 Task: Open Card Card0000000309 in Board Board0000000078 in Workspace WS0000000026 in Trello. Add Member Nikrathi889@gmail.com to Card Card0000000309 in Board Board0000000078 in Workspace WS0000000026 in Trello. Add Purple Label titled Label0000000309 to Card Card0000000309 in Board Board0000000078 in Workspace WS0000000026 in Trello. Add Checklist CL0000000309 to Card Card0000000309 in Board Board0000000078 in Workspace WS0000000026 in Trello. Add Dates with Start Date as Aug 01 2023 and Due Date as Aug 31 2023 to Card Card0000000309 in Board Board0000000078 in Workspace WS0000000026 in Trello
Action: Mouse moved to (292, 226)
Screenshot: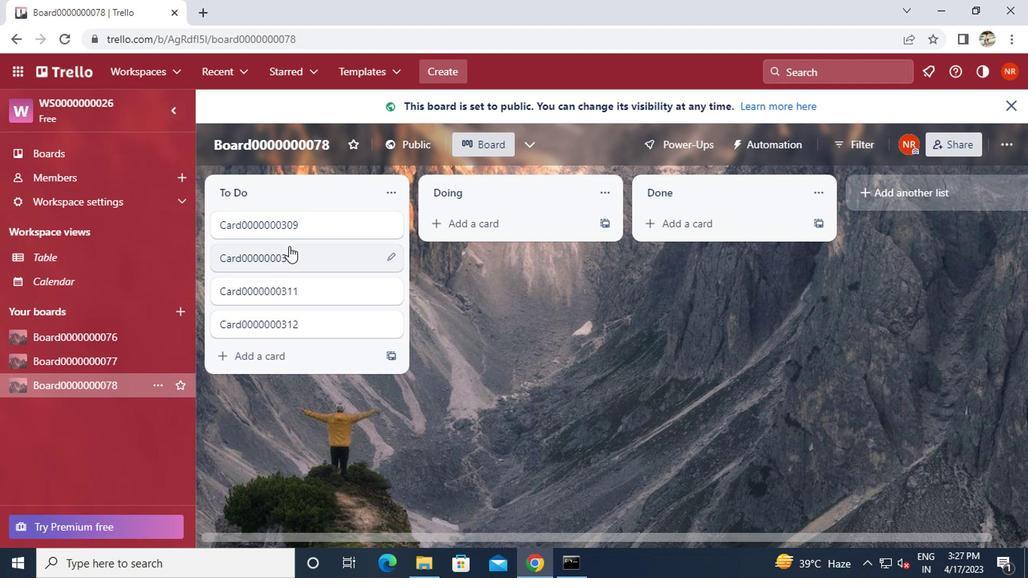 
Action: Mouse pressed left at (292, 226)
Screenshot: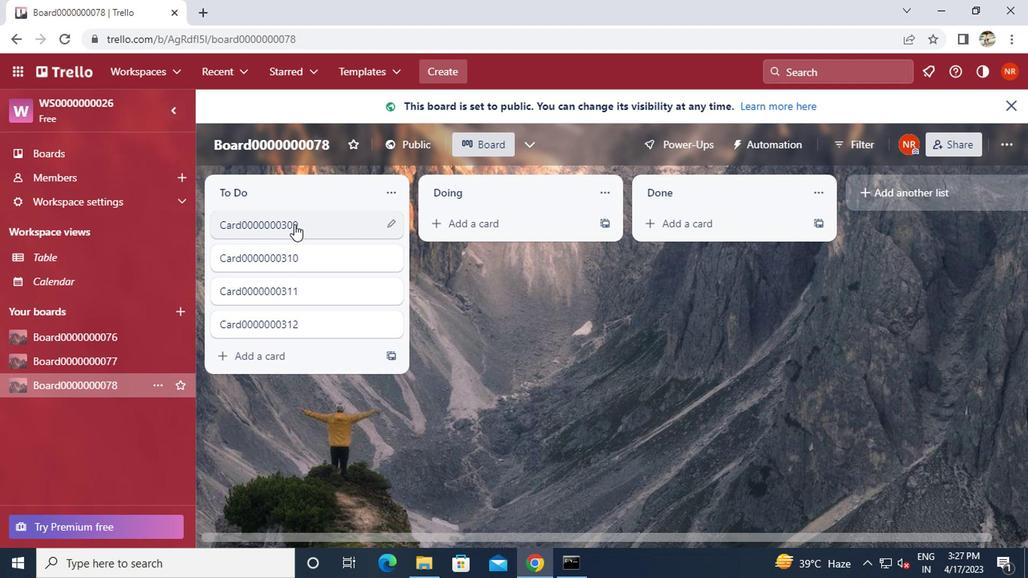 
Action: Mouse moved to (689, 188)
Screenshot: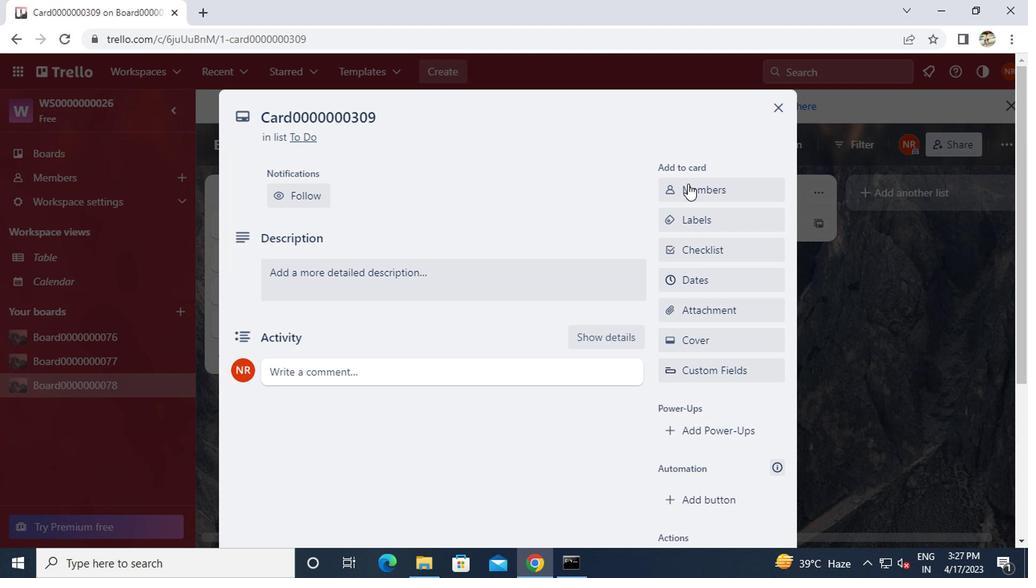 
Action: Mouse pressed left at (689, 188)
Screenshot: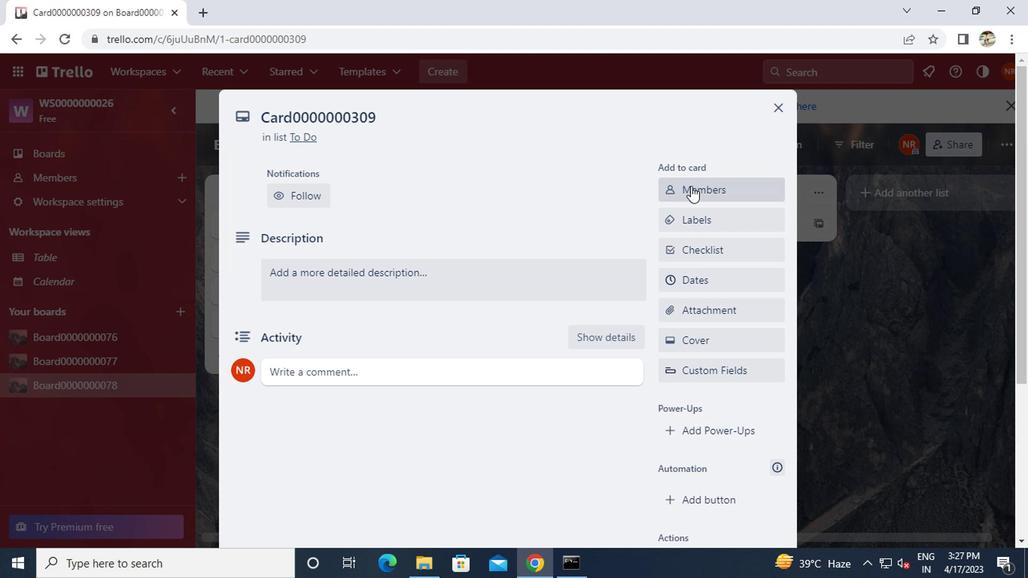 
Action: Key pressed n<Key.caps_lock>ikrathi889<Key.shift>@GMAIL.COM
Screenshot: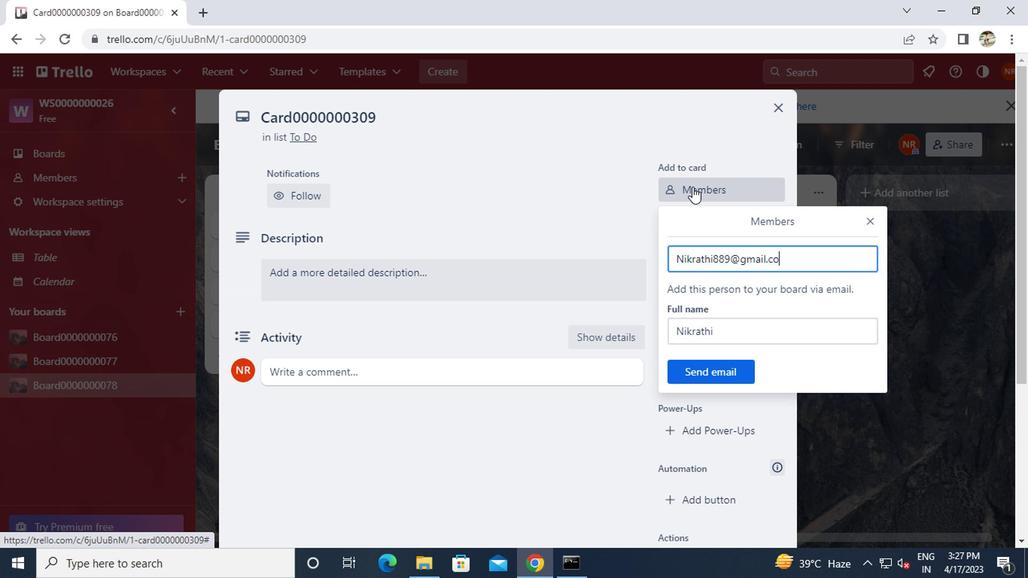 
Action: Mouse moved to (701, 378)
Screenshot: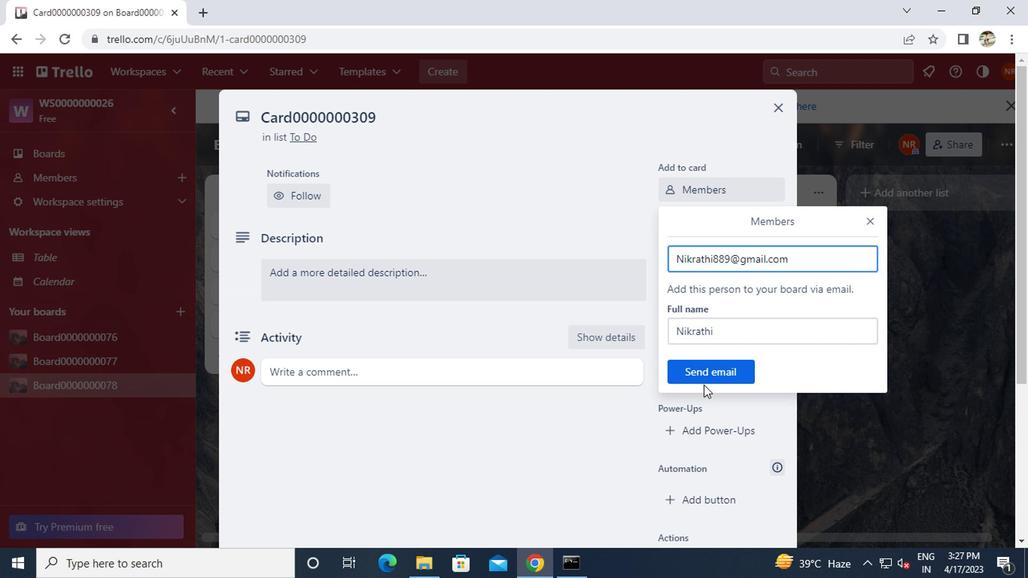 
Action: Mouse pressed left at (701, 378)
Screenshot: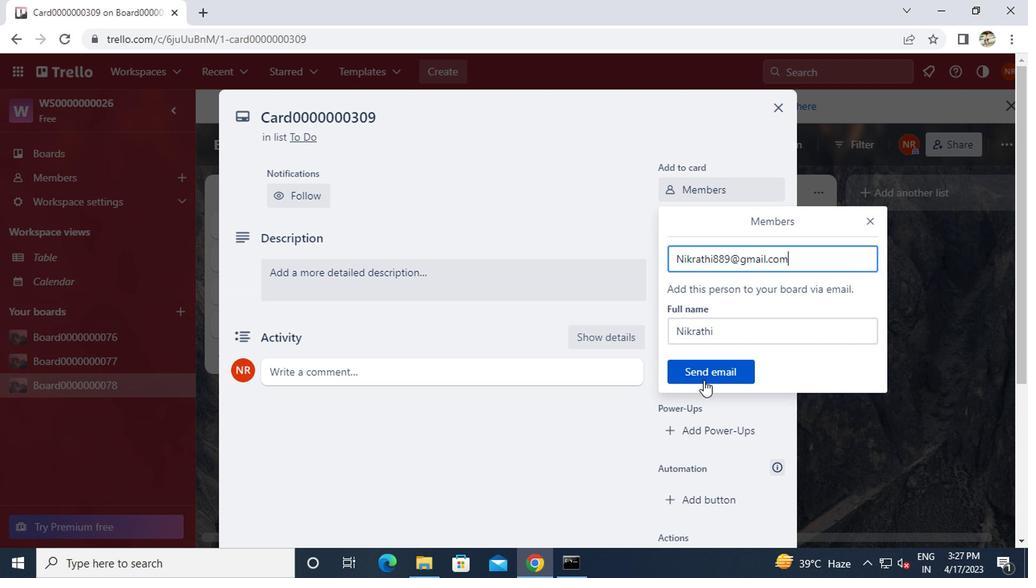 
Action: Mouse moved to (697, 226)
Screenshot: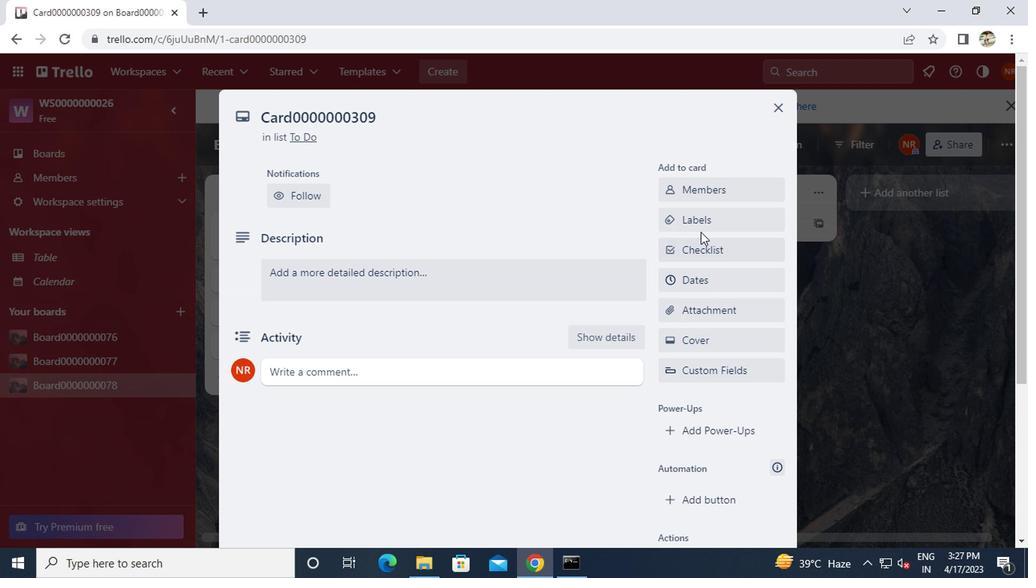 
Action: Mouse pressed left at (697, 226)
Screenshot: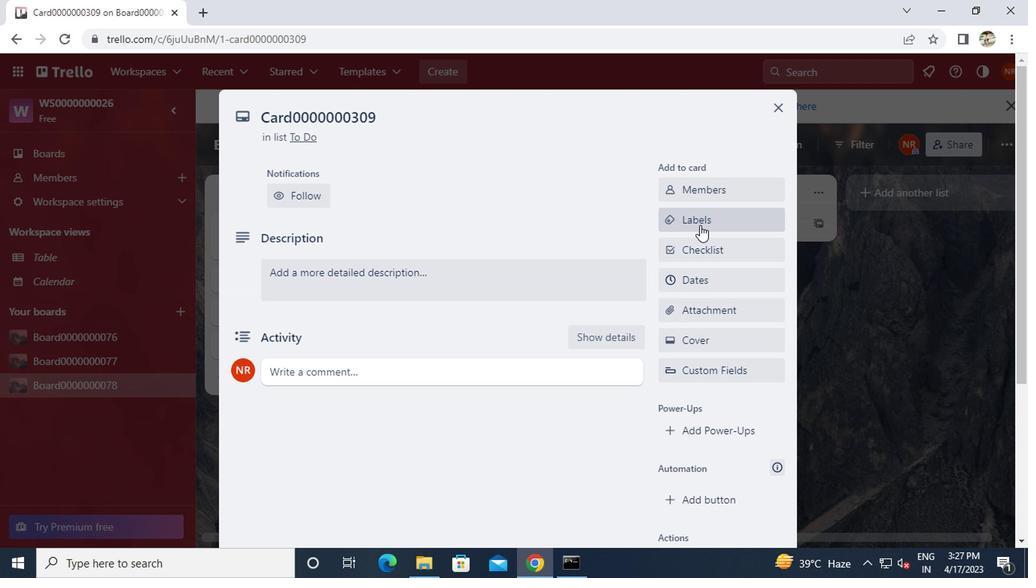 
Action: Mouse moved to (736, 371)
Screenshot: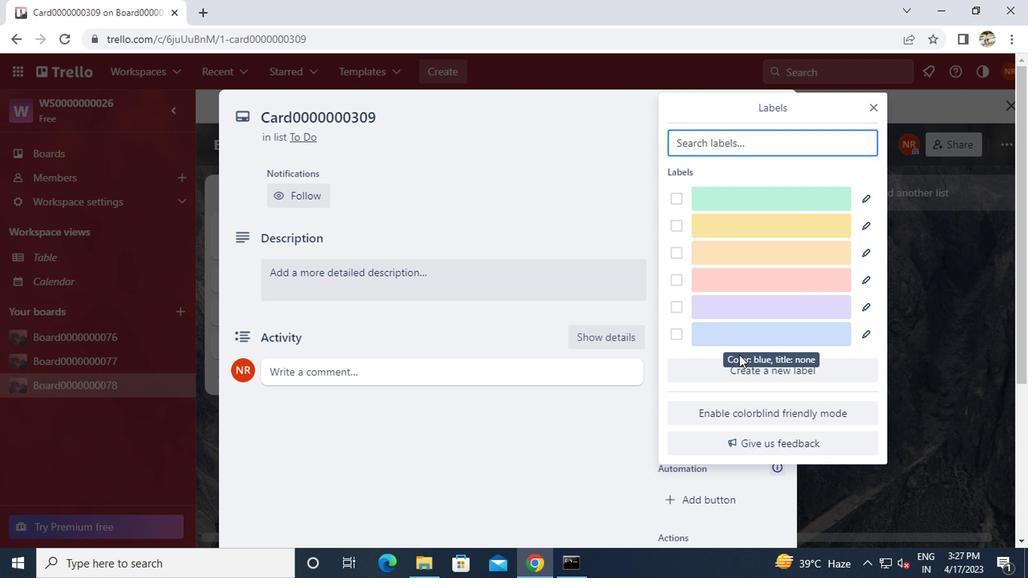 
Action: Mouse pressed left at (736, 371)
Screenshot: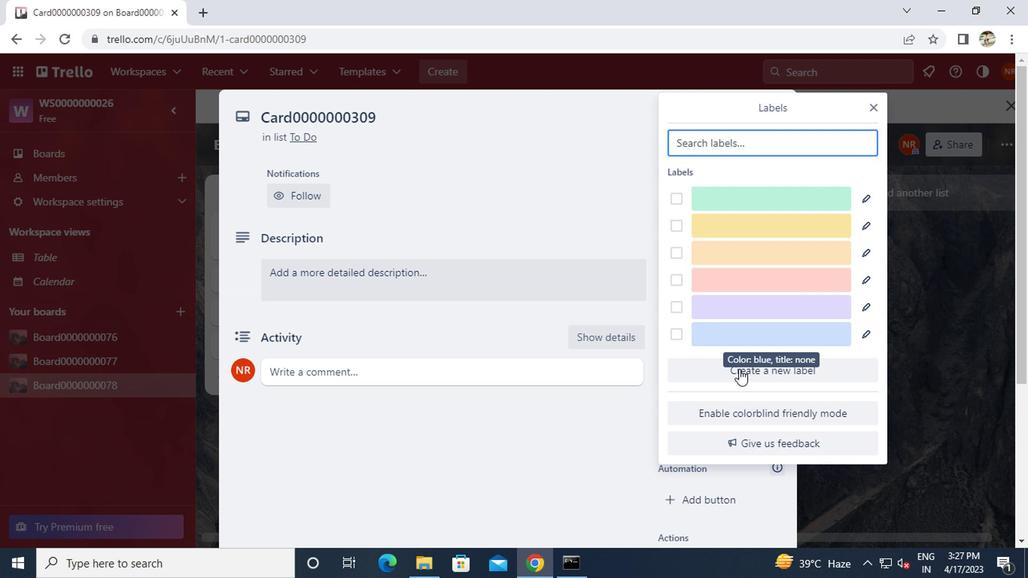 
Action: Mouse moved to (846, 327)
Screenshot: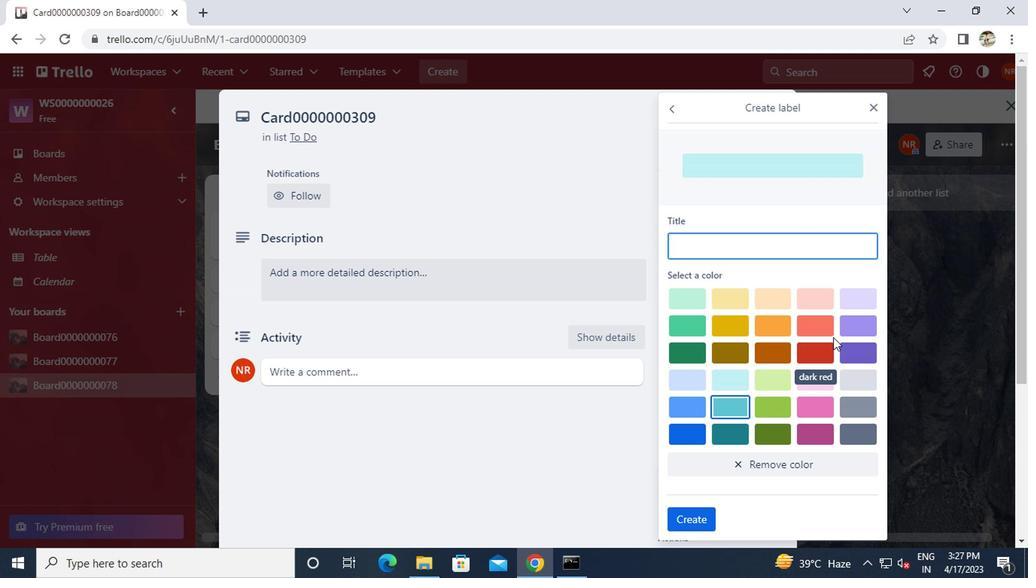 
Action: Mouse pressed left at (846, 327)
Screenshot: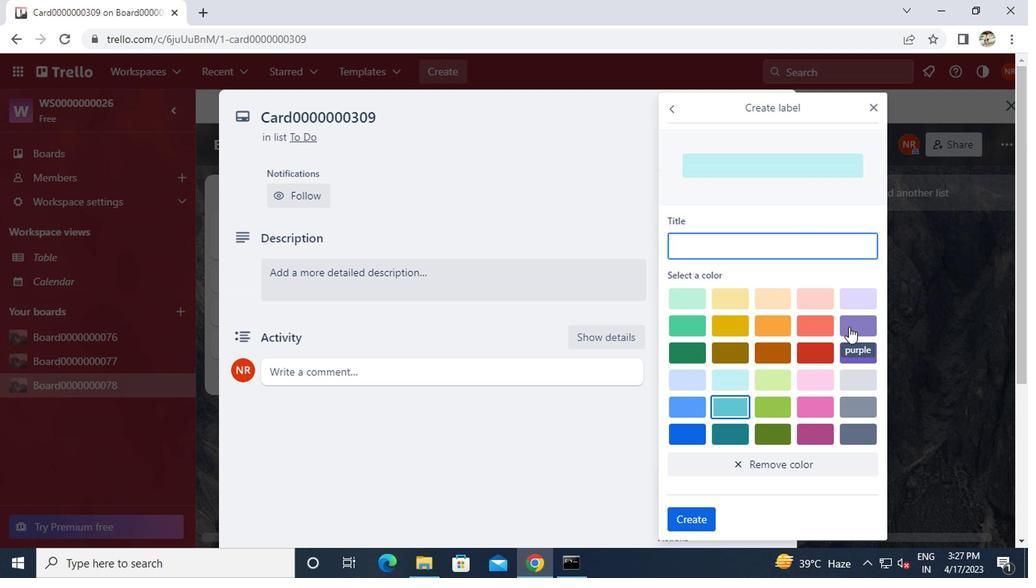 
Action: Mouse moved to (787, 252)
Screenshot: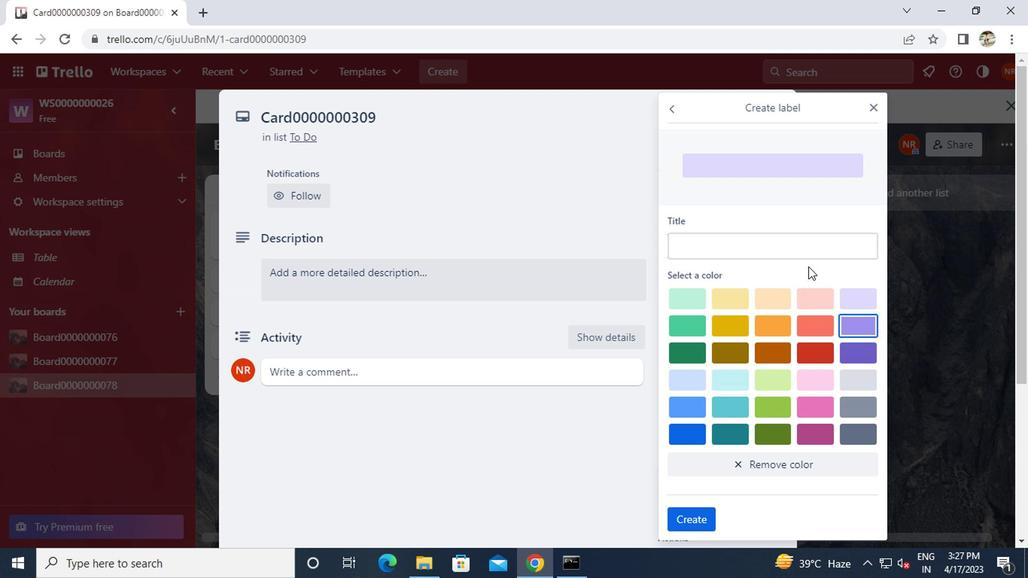 
Action: Mouse pressed left at (787, 252)
Screenshot: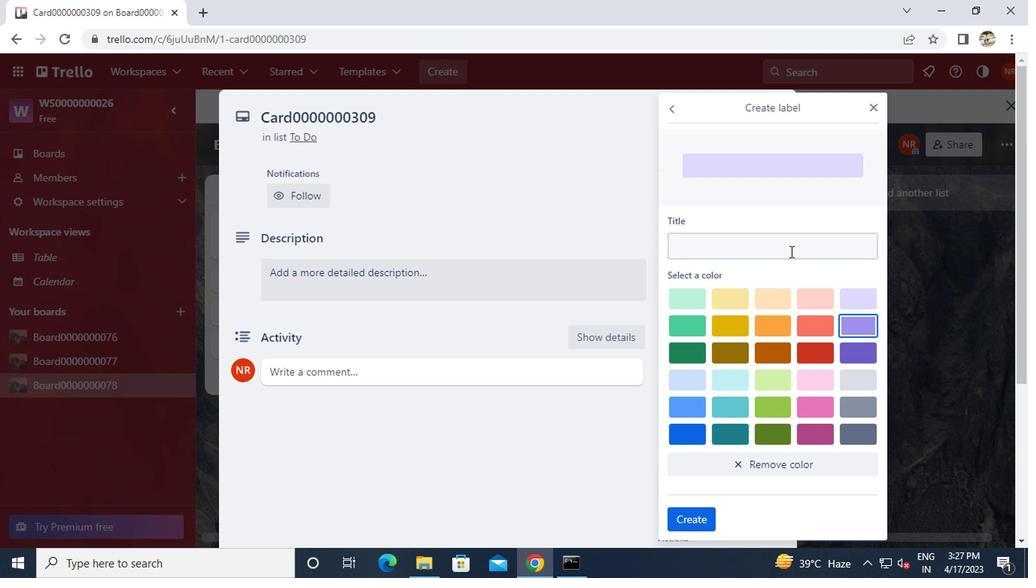 
Action: Key pressed <Key.caps_lock>
Screenshot: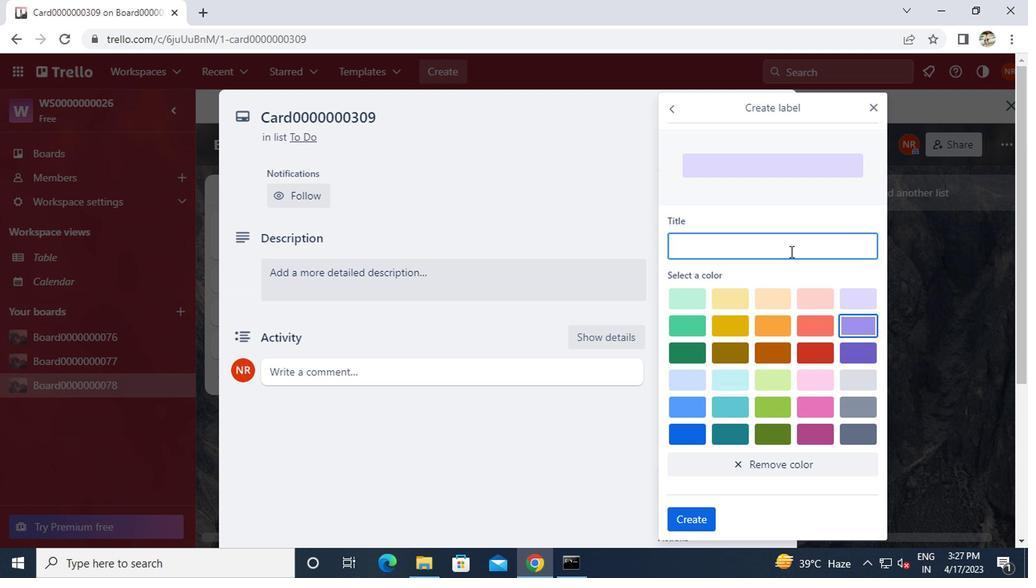 
Action: Mouse moved to (785, 250)
Screenshot: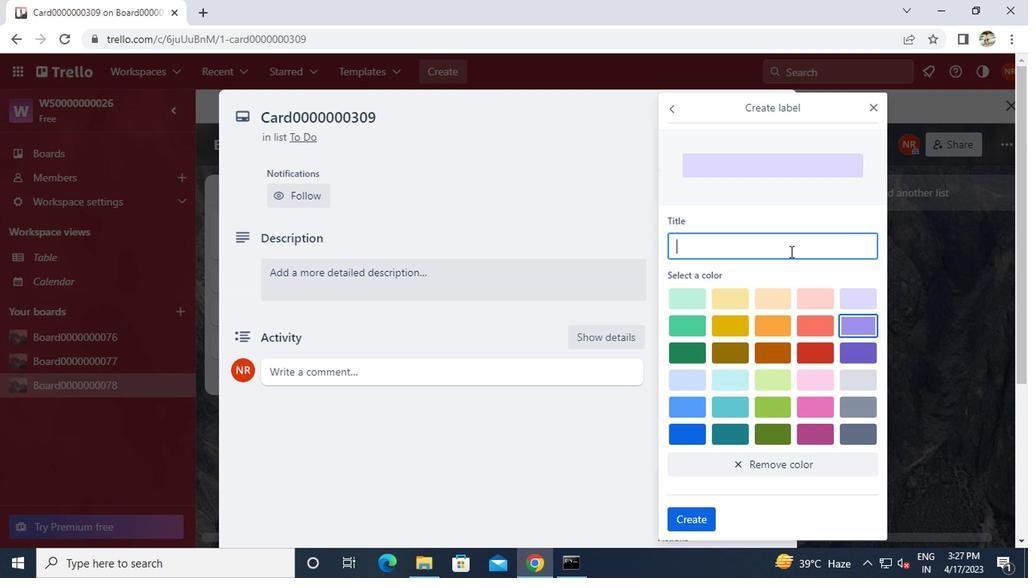 
Action: Key pressed L
Screenshot: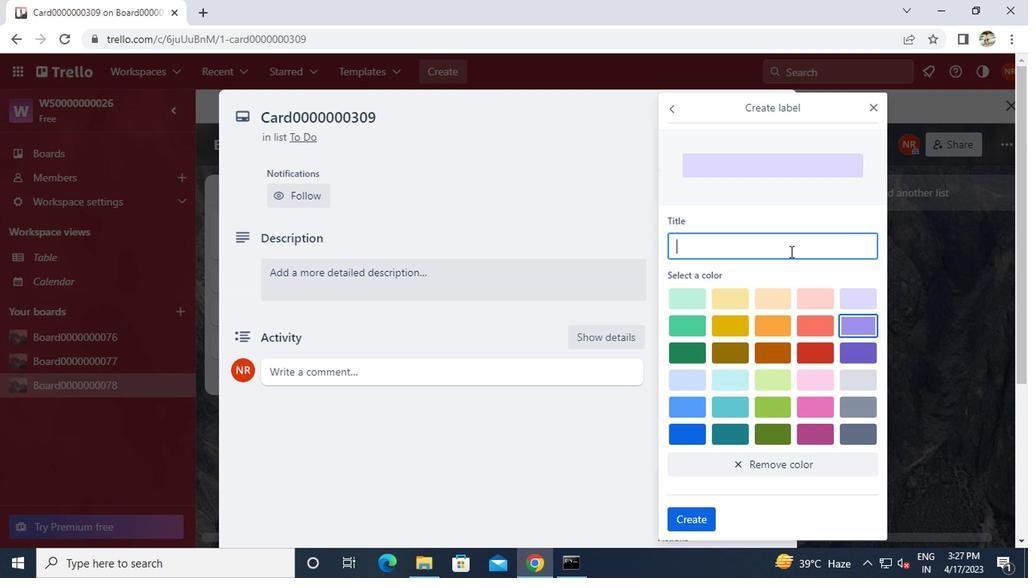 
Action: Mouse moved to (784, 250)
Screenshot: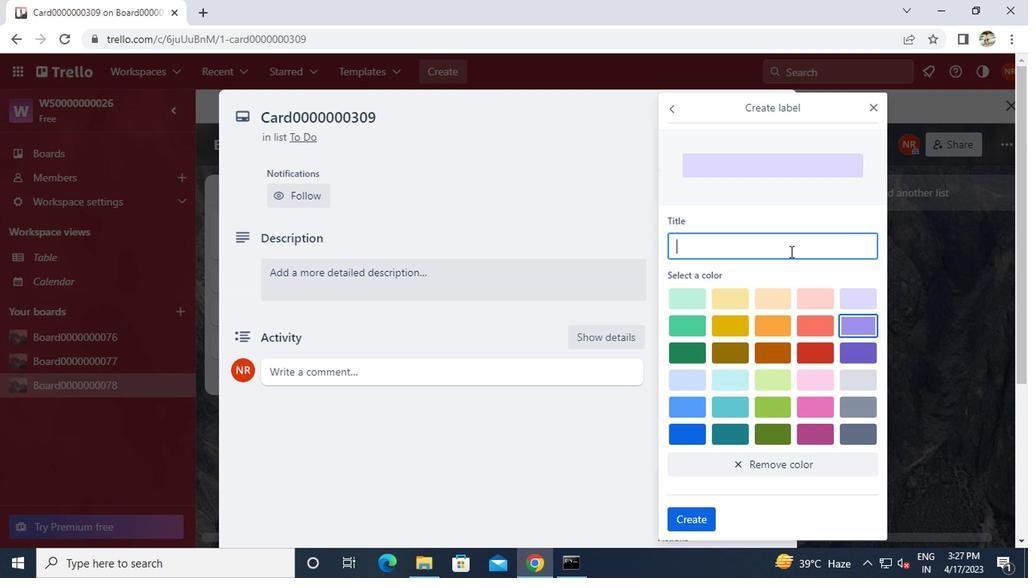 
Action: Key pressed <Key.caps_lock>ABEL0000000309
Screenshot: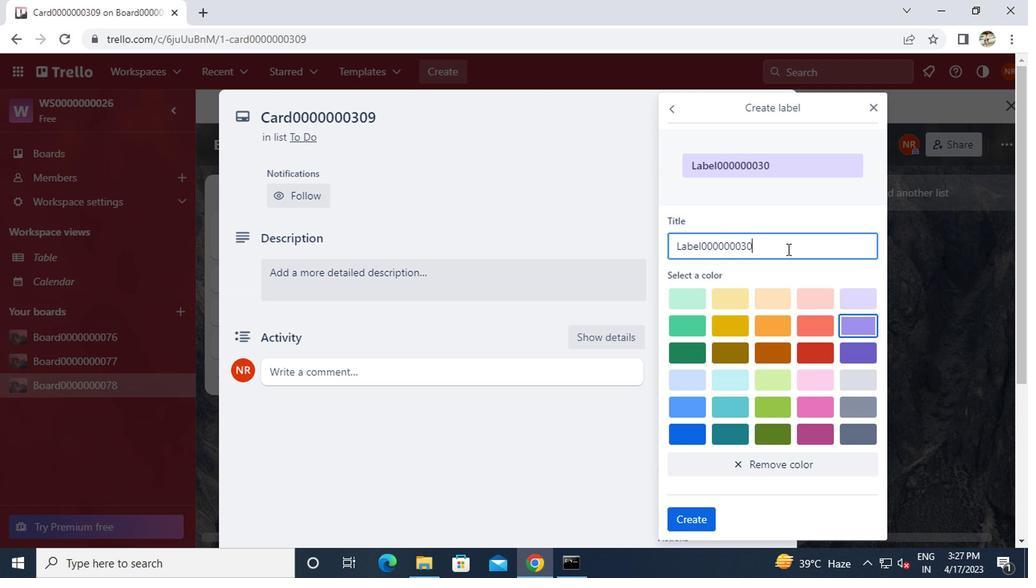 
Action: Mouse moved to (699, 520)
Screenshot: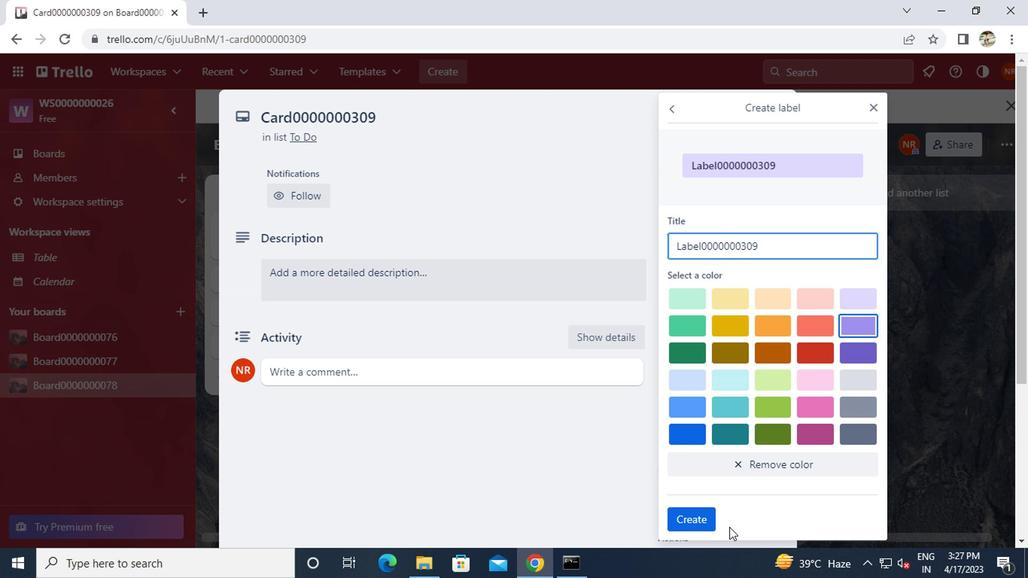 
Action: Mouse pressed left at (699, 520)
Screenshot: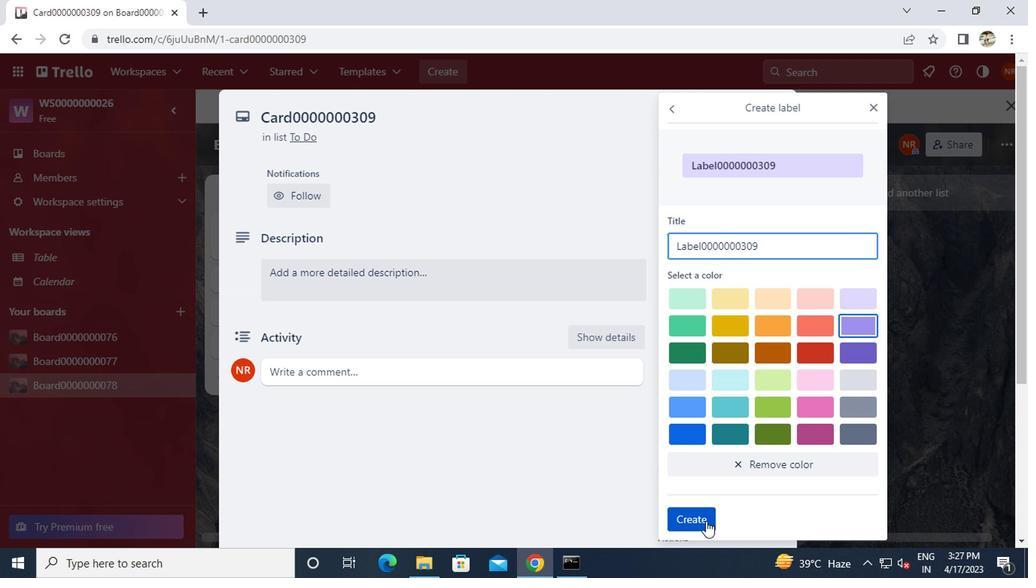 
Action: Mouse moved to (871, 111)
Screenshot: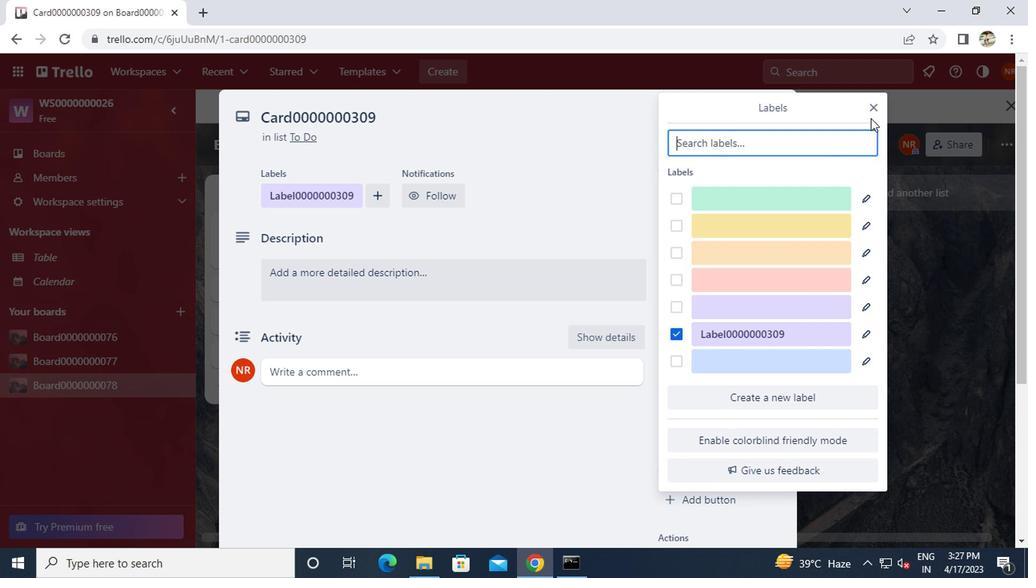 
Action: Mouse pressed left at (871, 111)
Screenshot: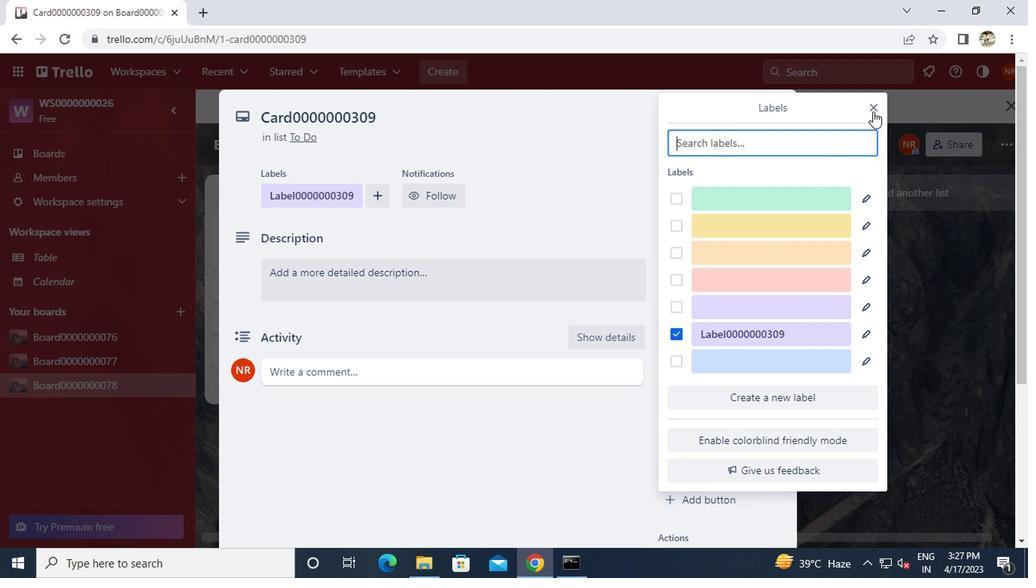 
Action: Mouse moved to (717, 246)
Screenshot: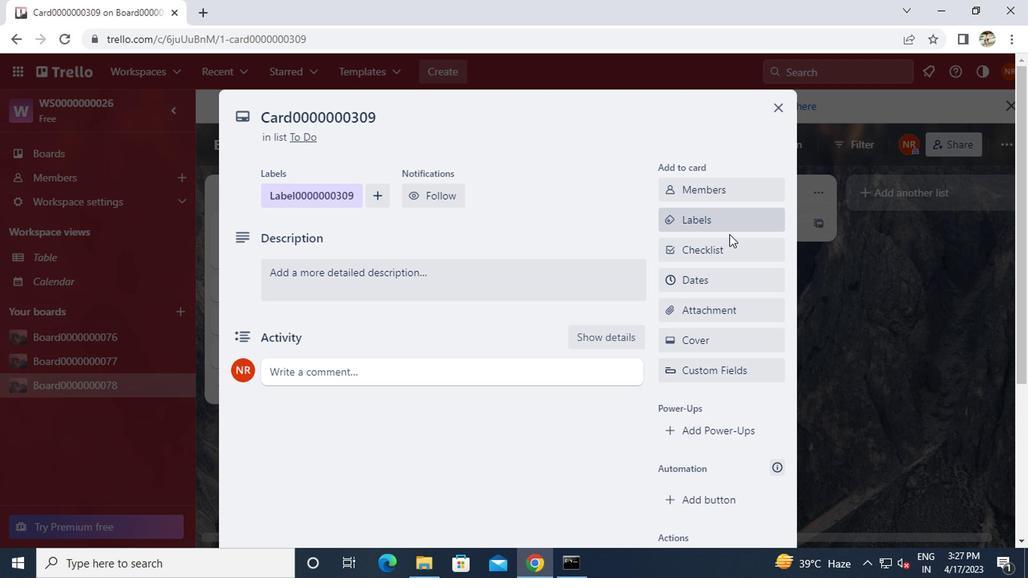 
Action: Mouse pressed left at (717, 246)
Screenshot: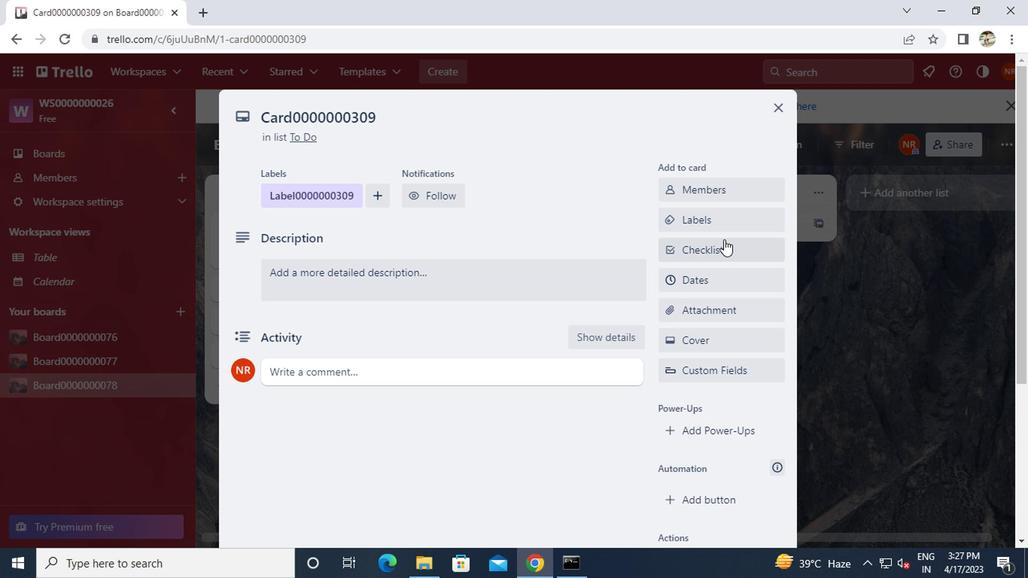 
Action: Key pressed <Key.caps_lock>CL0000000309
Screenshot: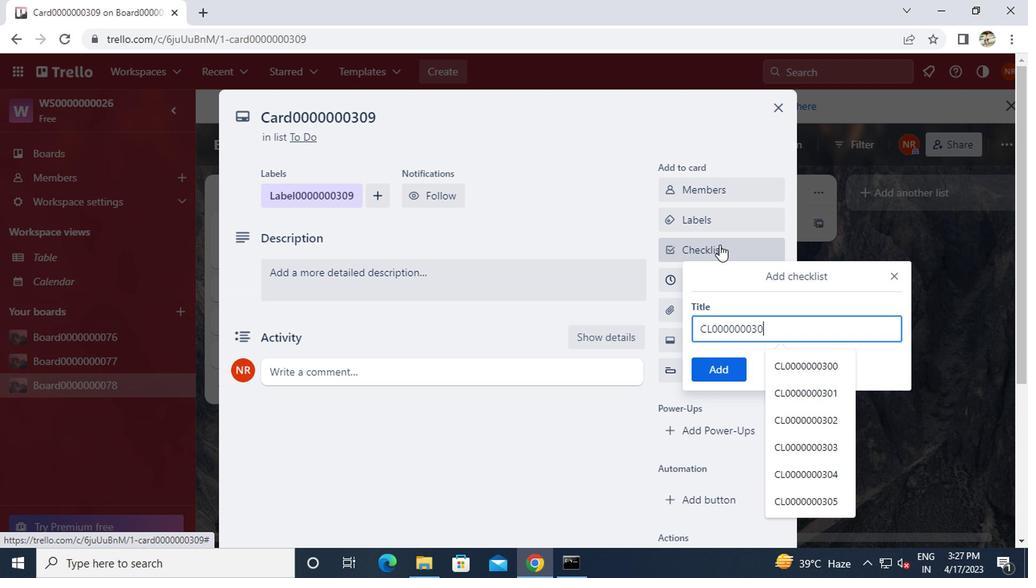 
Action: Mouse moved to (717, 369)
Screenshot: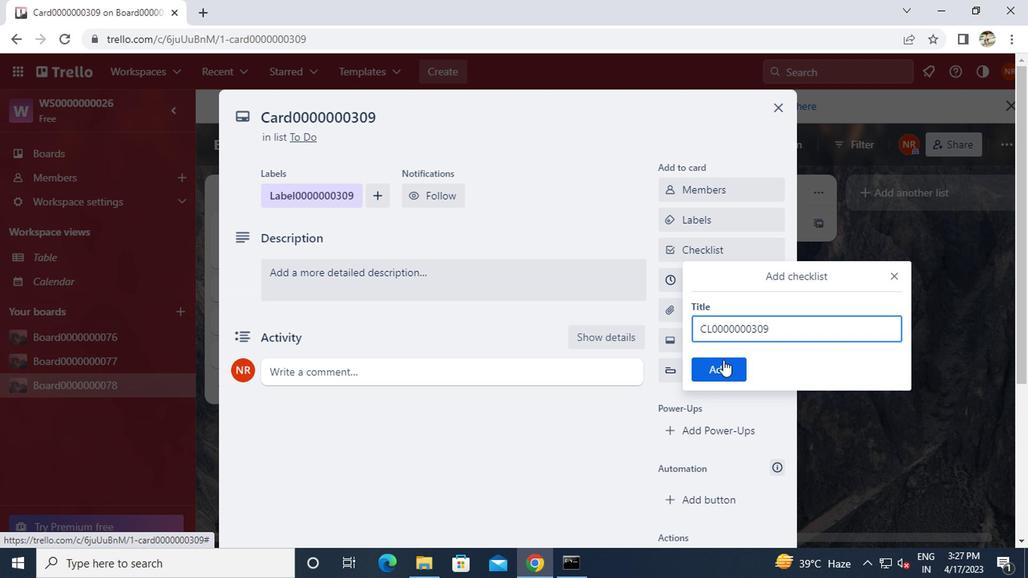 
Action: Mouse pressed left at (717, 369)
Screenshot: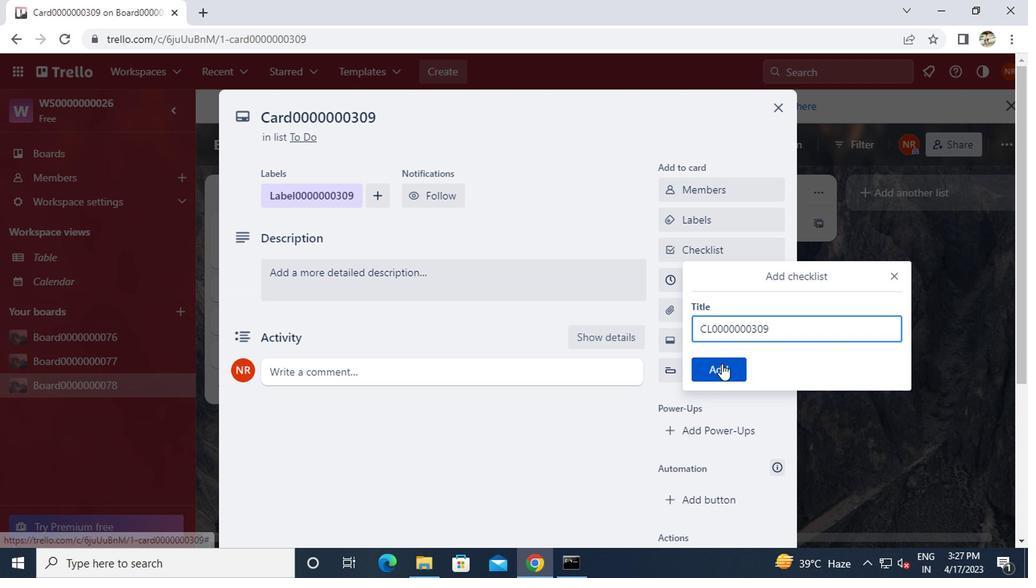 
Action: Mouse moved to (695, 288)
Screenshot: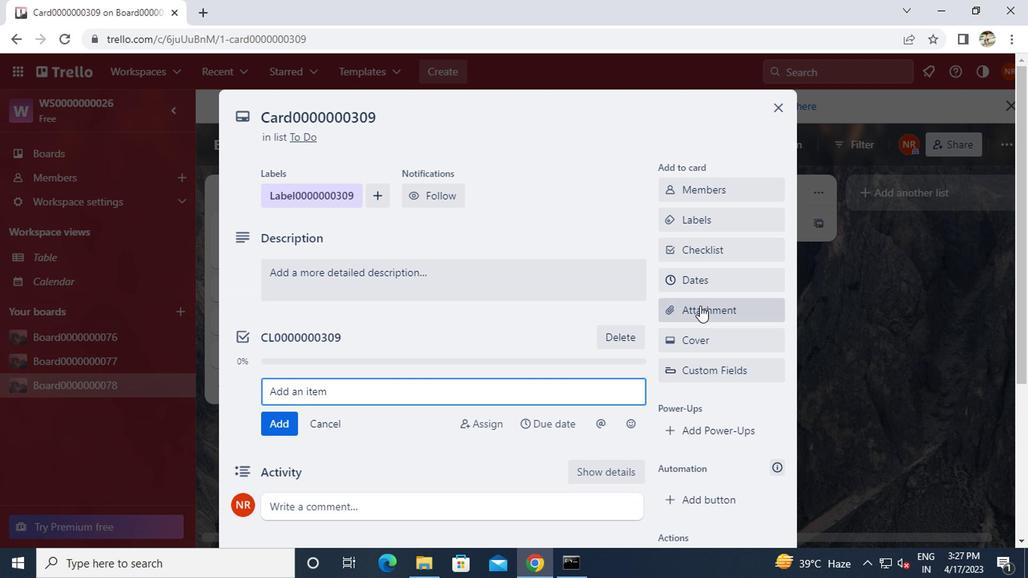 
Action: Mouse pressed left at (695, 288)
Screenshot: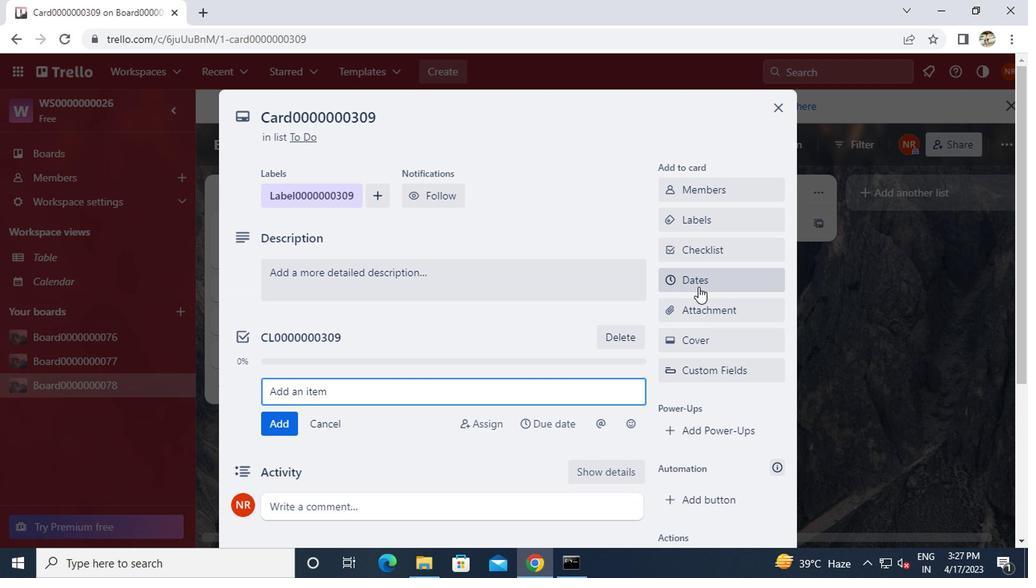 
Action: Mouse moved to (672, 380)
Screenshot: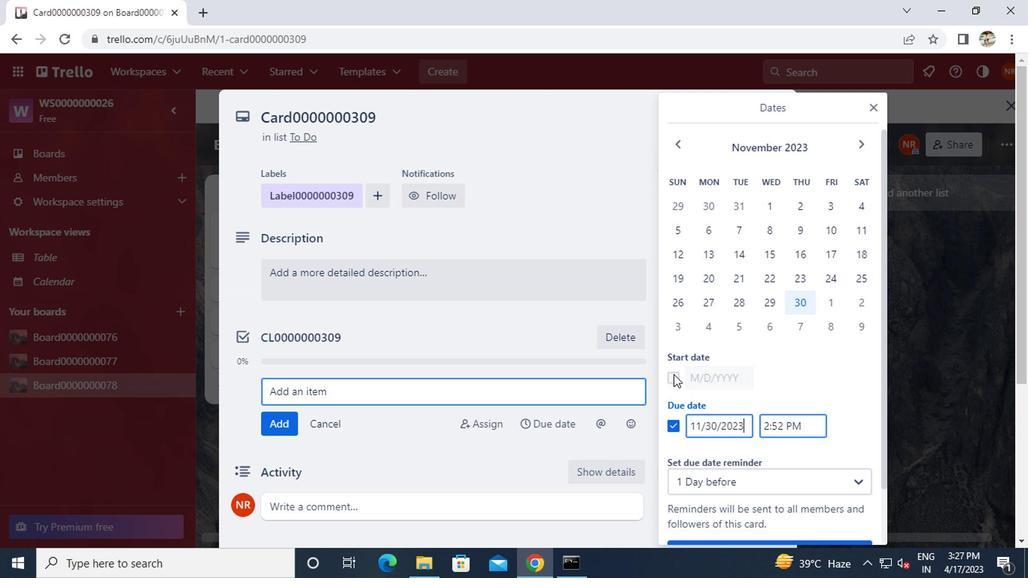 
Action: Mouse pressed left at (672, 380)
Screenshot: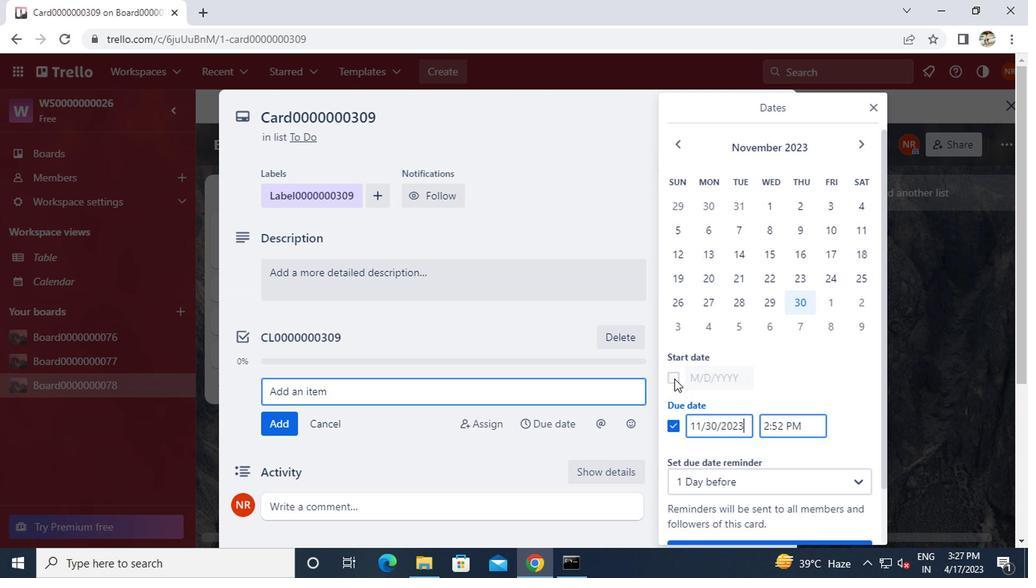 
Action: Mouse moved to (683, 150)
Screenshot: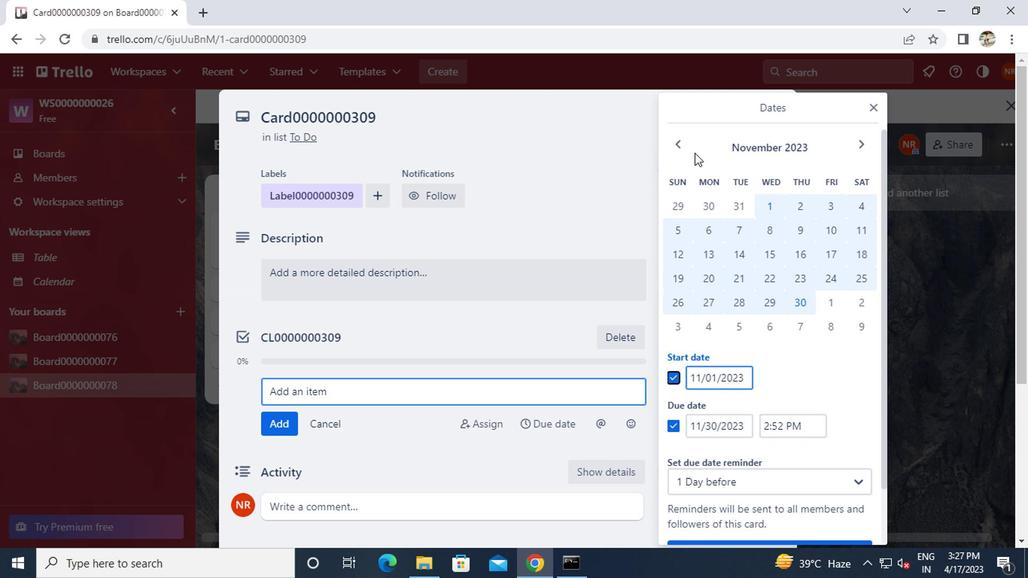 
Action: Mouse pressed left at (683, 150)
Screenshot: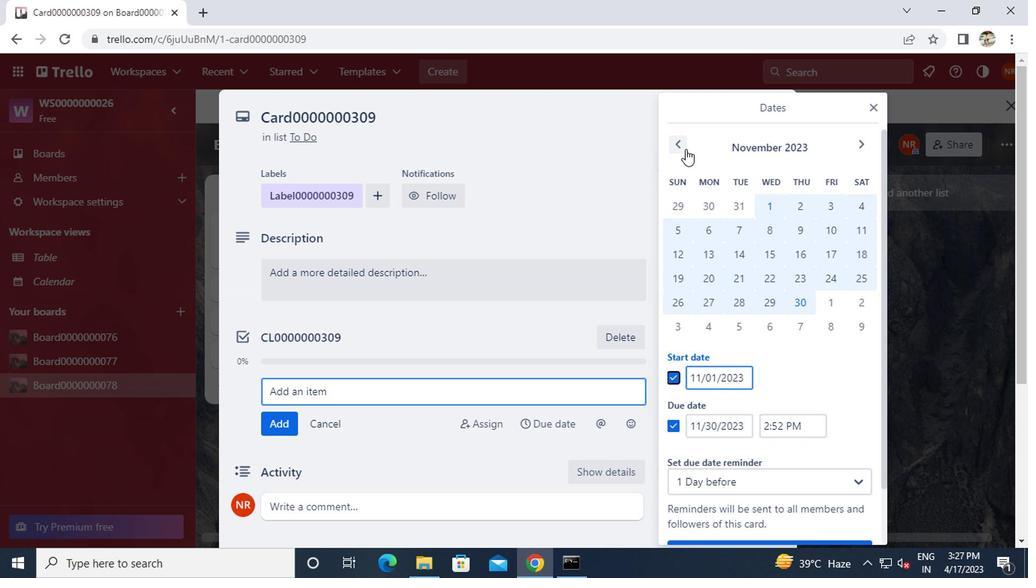 
Action: Mouse pressed left at (683, 150)
Screenshot: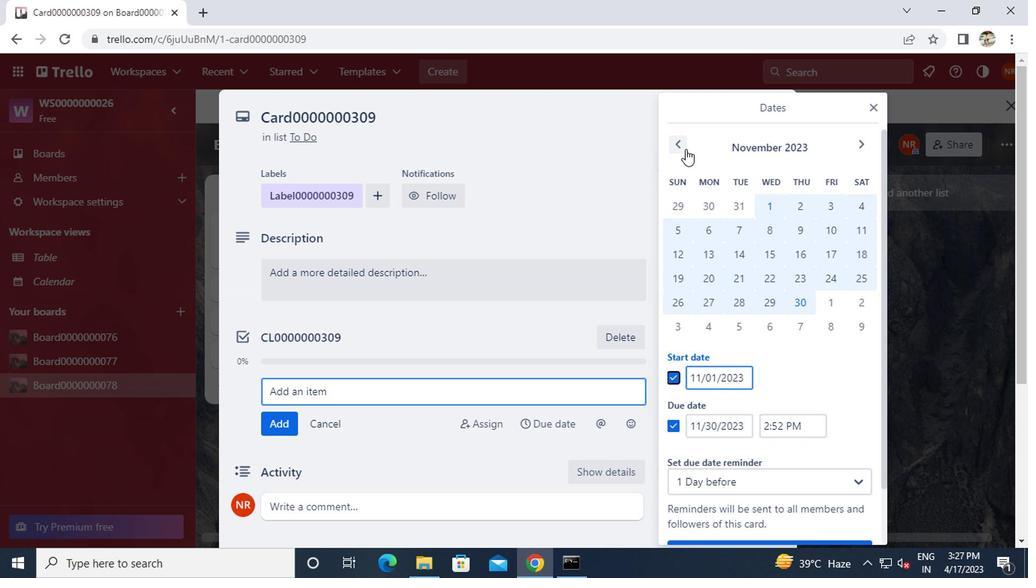 
Action: Mouse pressed left at (683, 150)
Screenshot: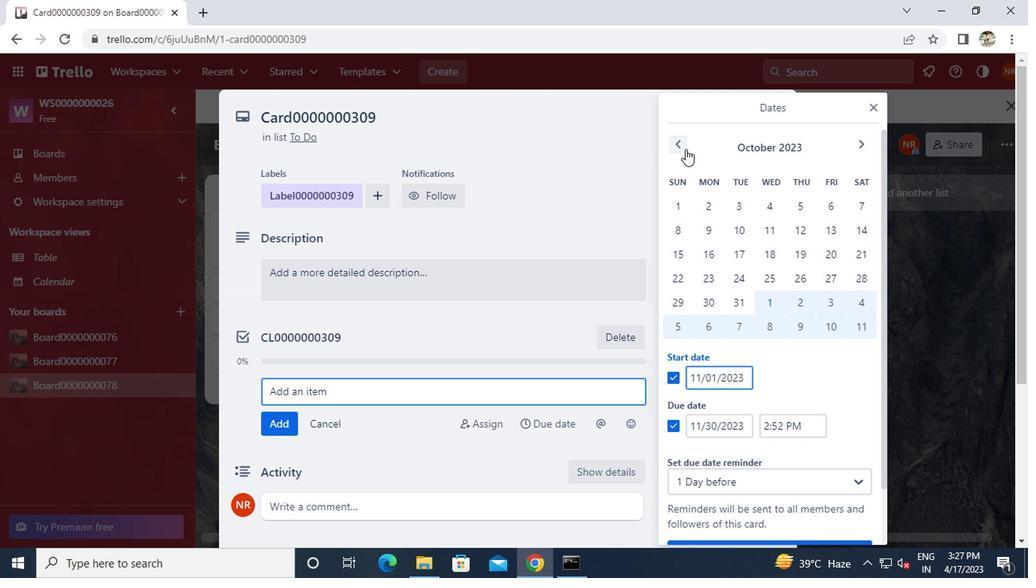 
Action: Mouse moved to (734, 208)
Screenshot: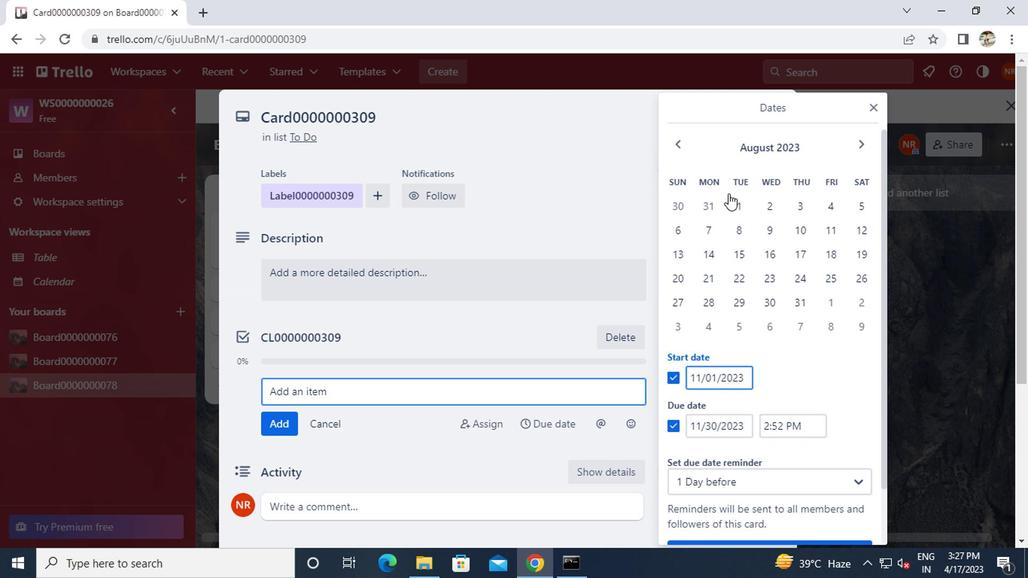 
Action: Mouse pressed left at (734, 208)
Screenshot: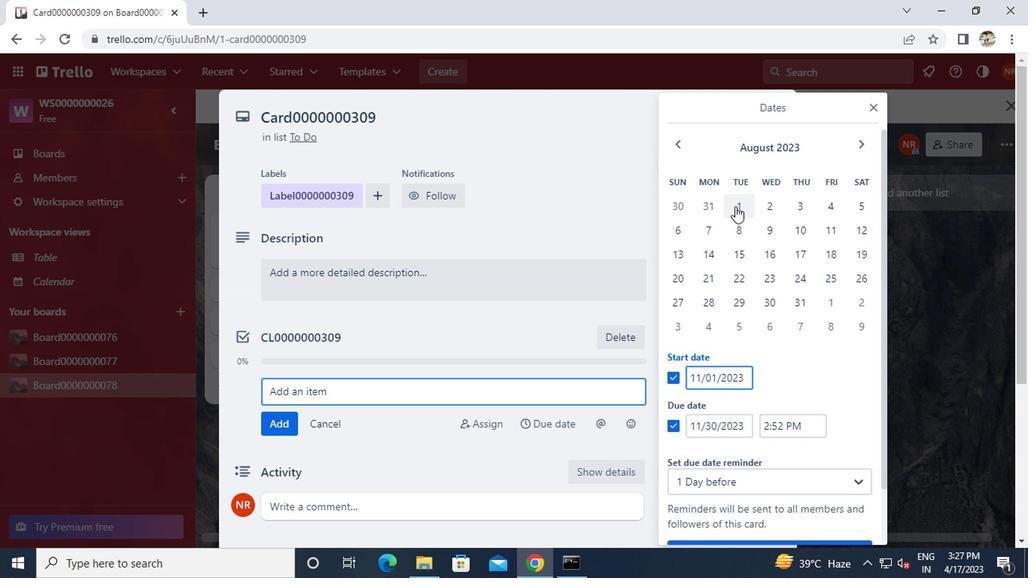 
Action: Mouse moved to (801, 305)
Screenshot: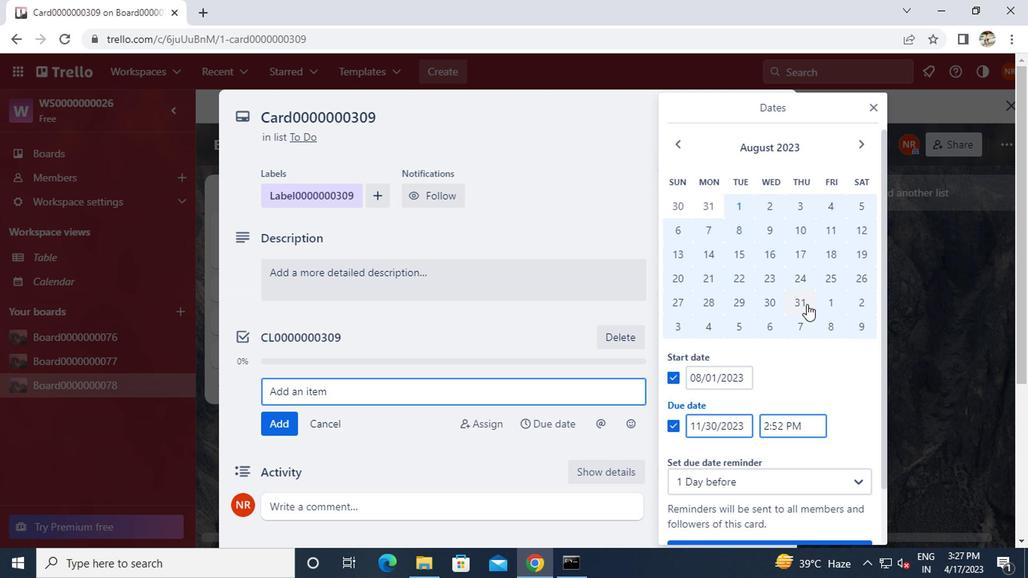 
Action: Mouse pressed left at (801, 305)
Screenshot: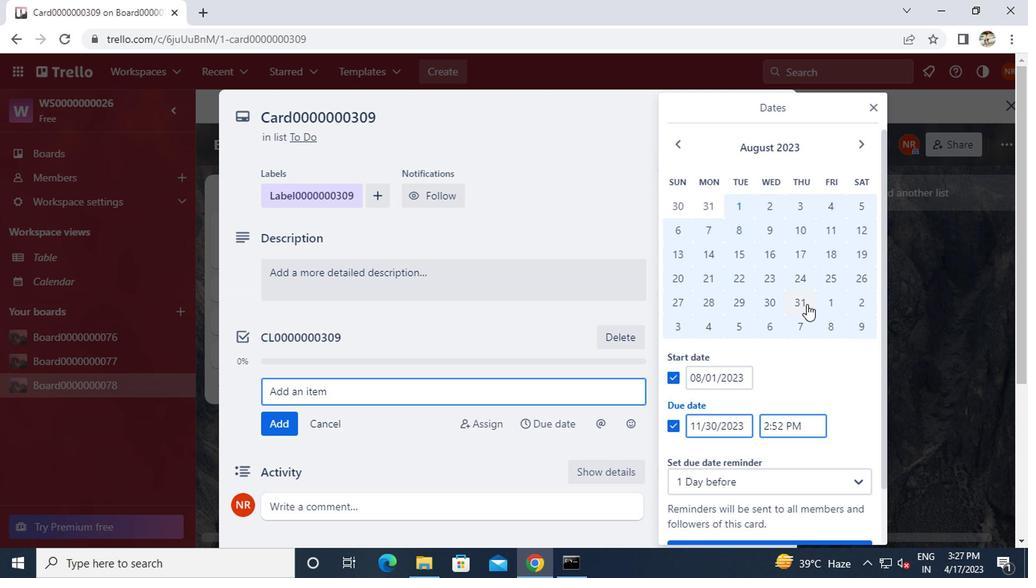 
Action: Mouse moved to (763, 357)
Screenshot: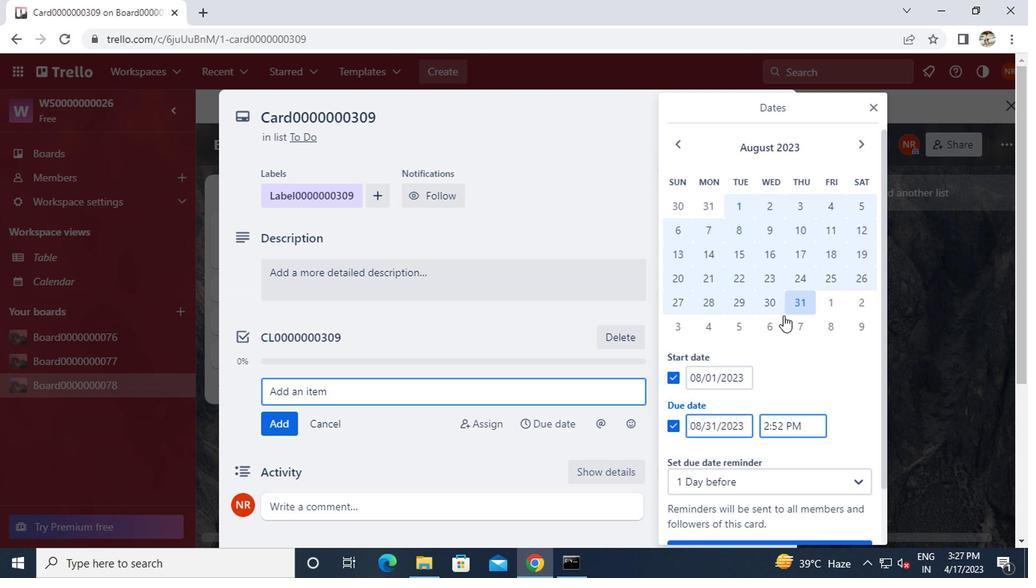 
Action: Mouse scrolled (763, 357) with delta (0, 0)
Screenshot: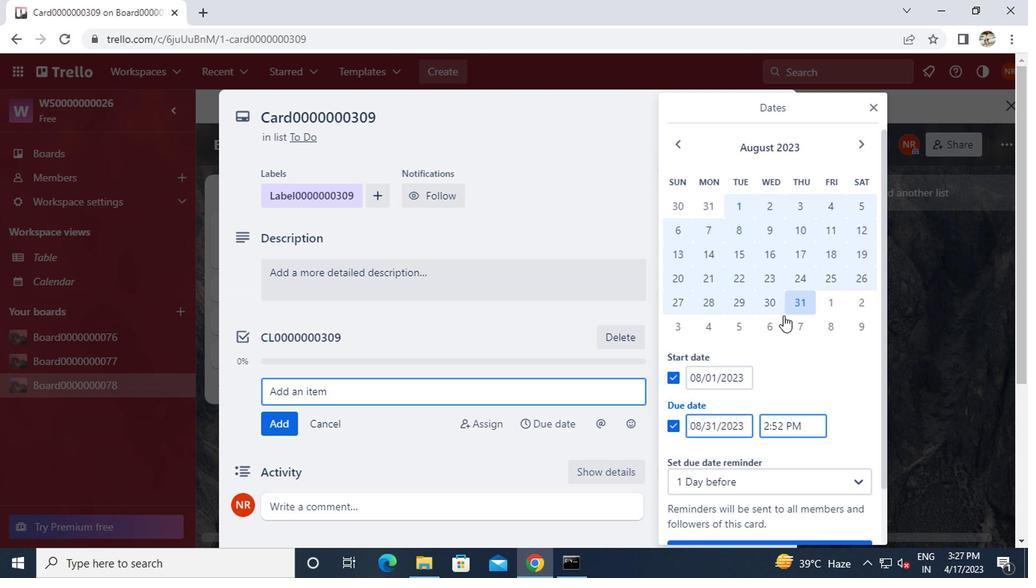 
Action: Mouse moved to (762, 359)
Screenshot: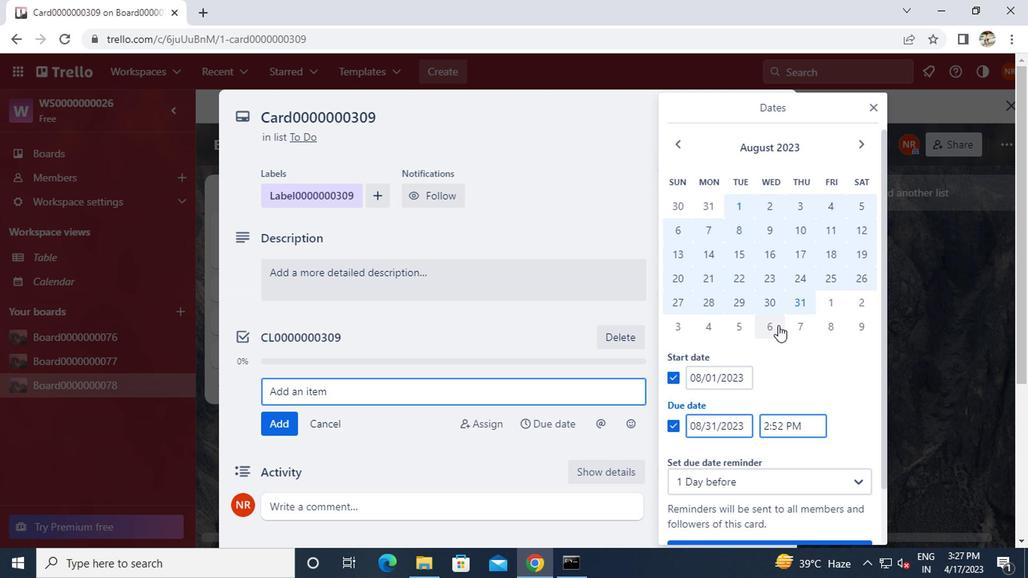 
Action: Mouse scrolled (762, 358) with delta (0, 0)
Screenshot: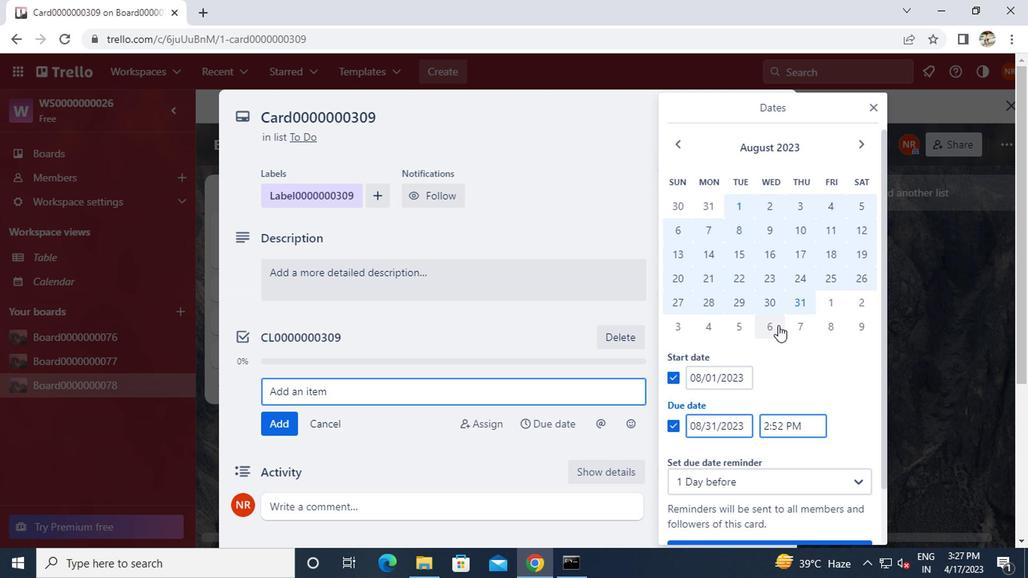 
Action: Mouse moved to (762, 361)
Screenshot: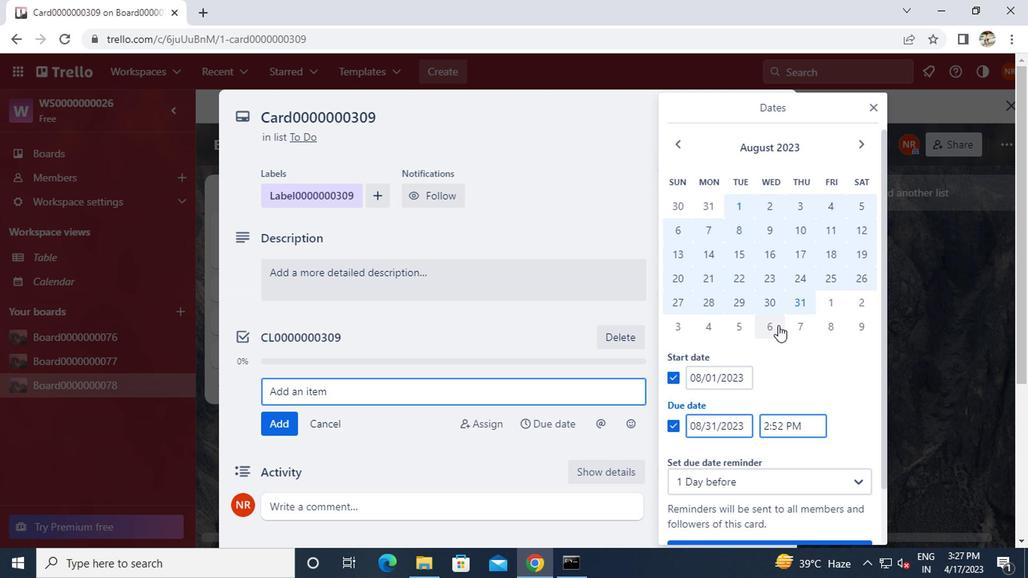 
Action: Mouse scrolled (762, 361) with delta (0, 0)
Screenshot: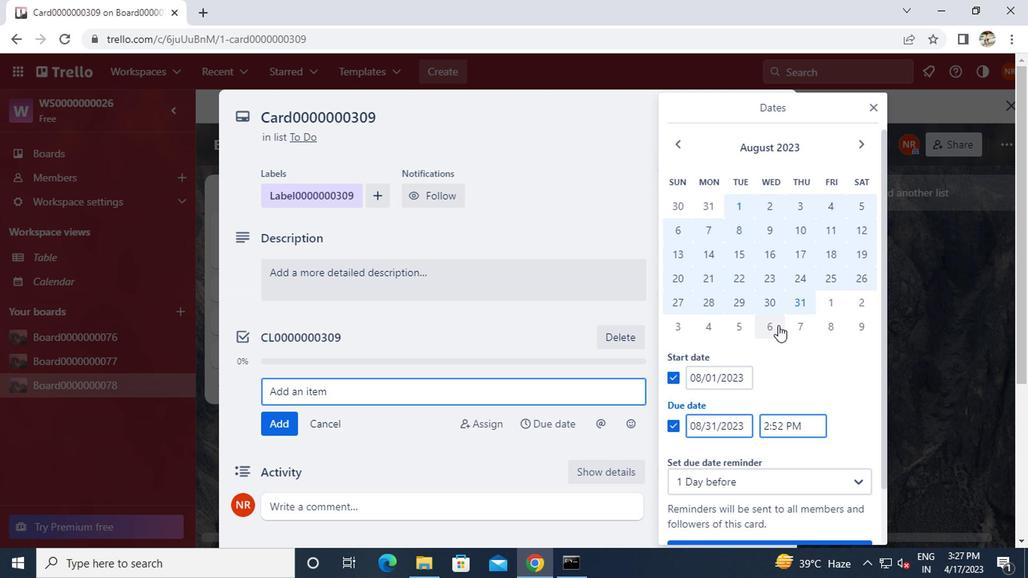 
Action: Mouse moved to (762, 362)
Screenshot: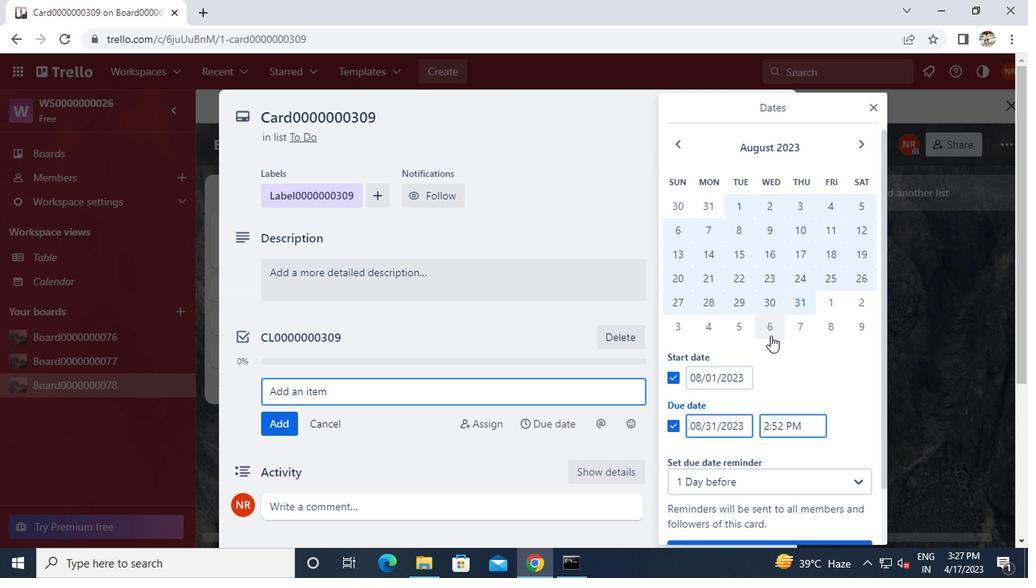 
Action: Mouse scrolled (762, 361) with delta (0, -1)
Screenshot: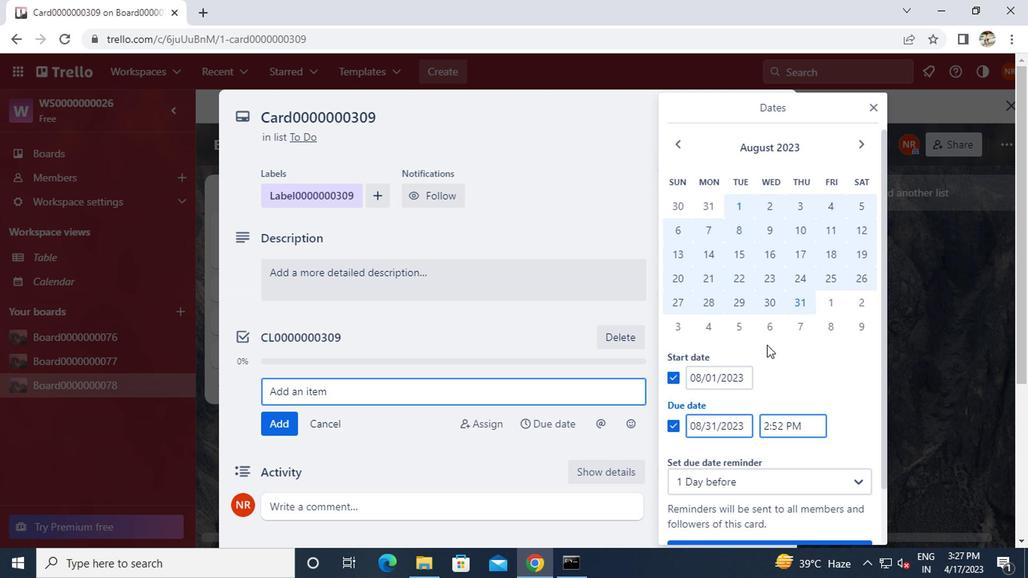 
Action: Mouse moved to (726, 488)
Screenshot: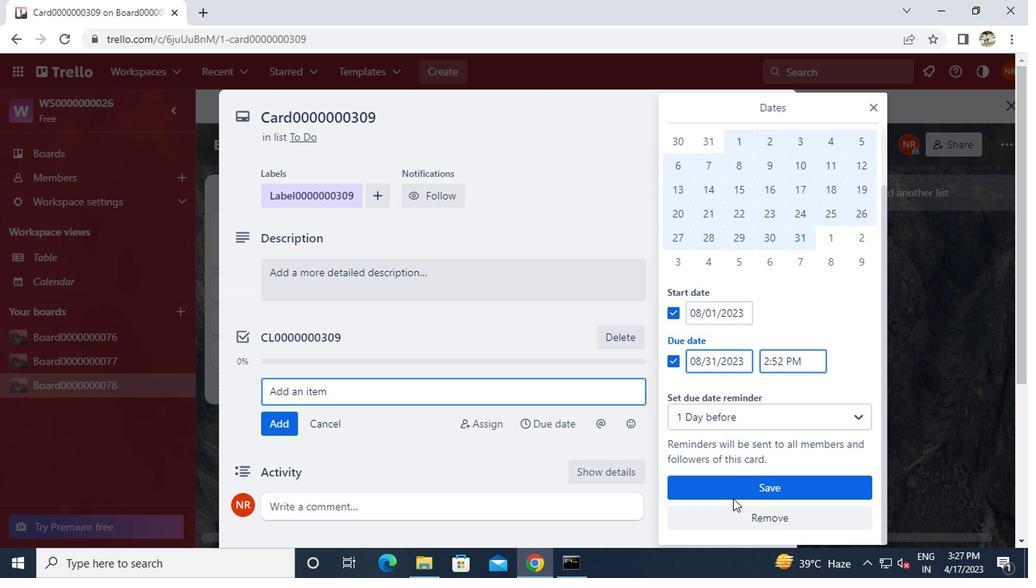 
Action: Mouse pressed left at (726, 488)
Screenshot: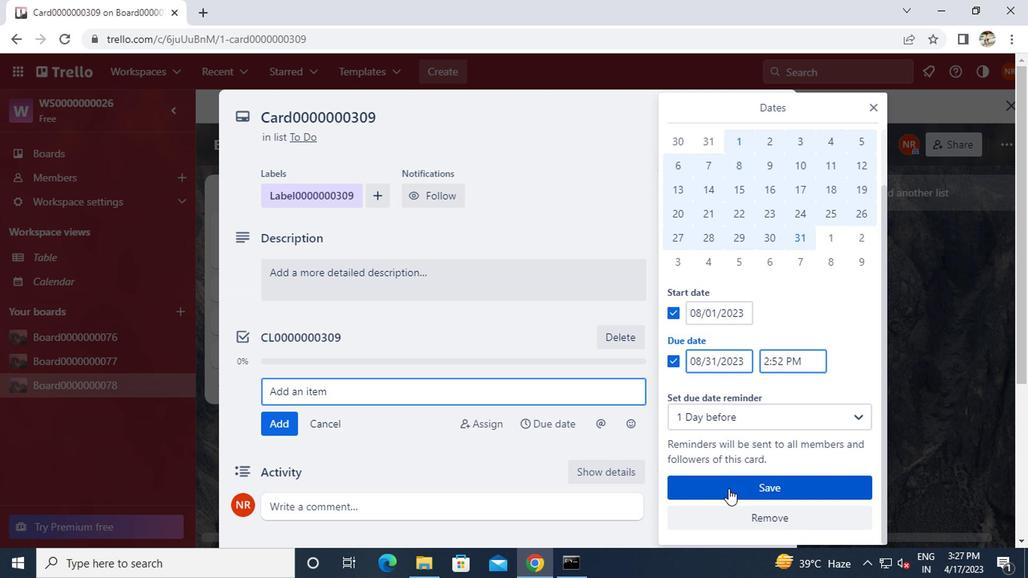 
Action: Mouse moved to (726, 487)
Screenshot: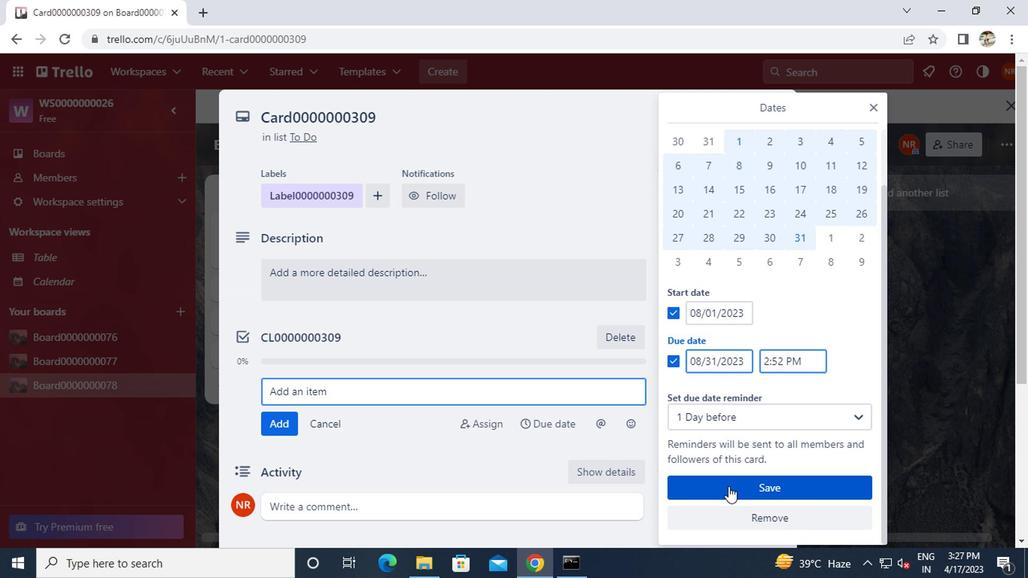 
